 Task: Customize the font size and style of the Visual Studio Code editor.
Action: Mouse moved to (287, 241)
Screenshot: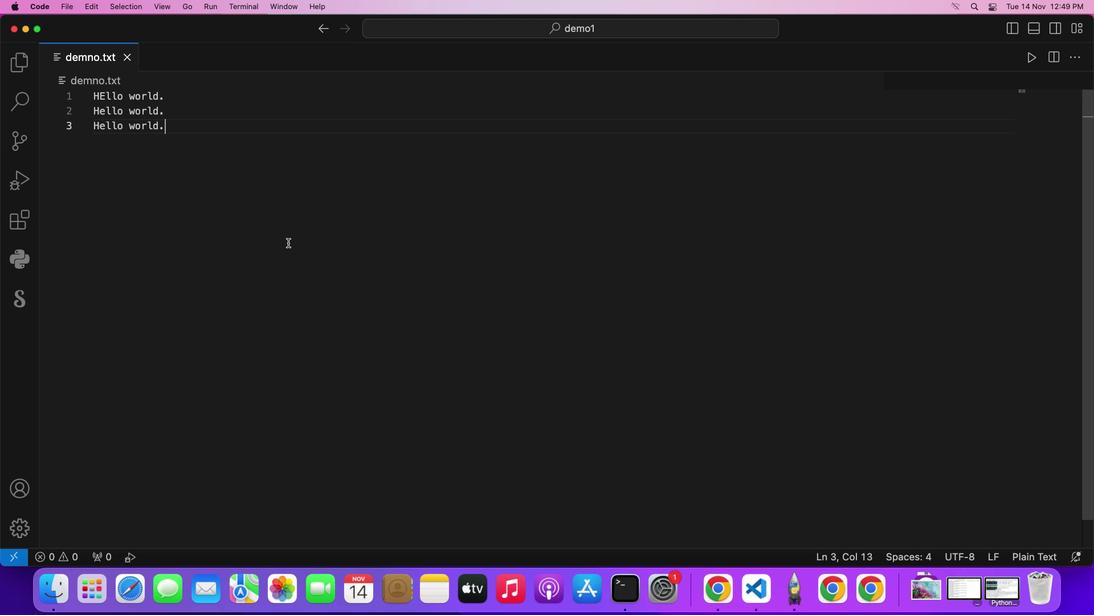 
Action: Mouse pressed left at (287, 241)
Screenshot: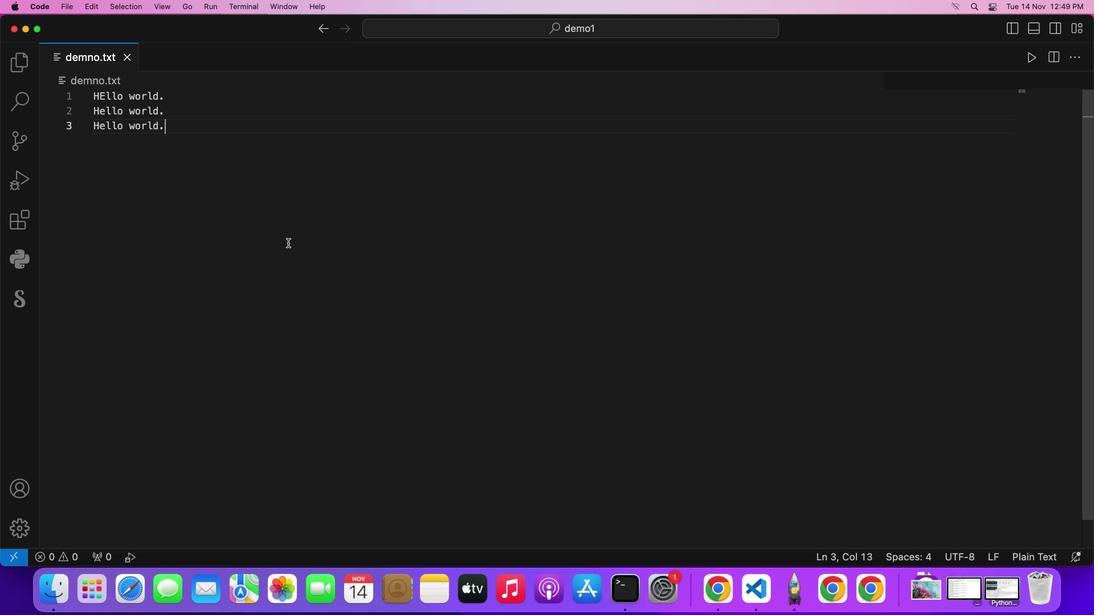 
Action: Mouse moved to (37, 3)
Screenshot: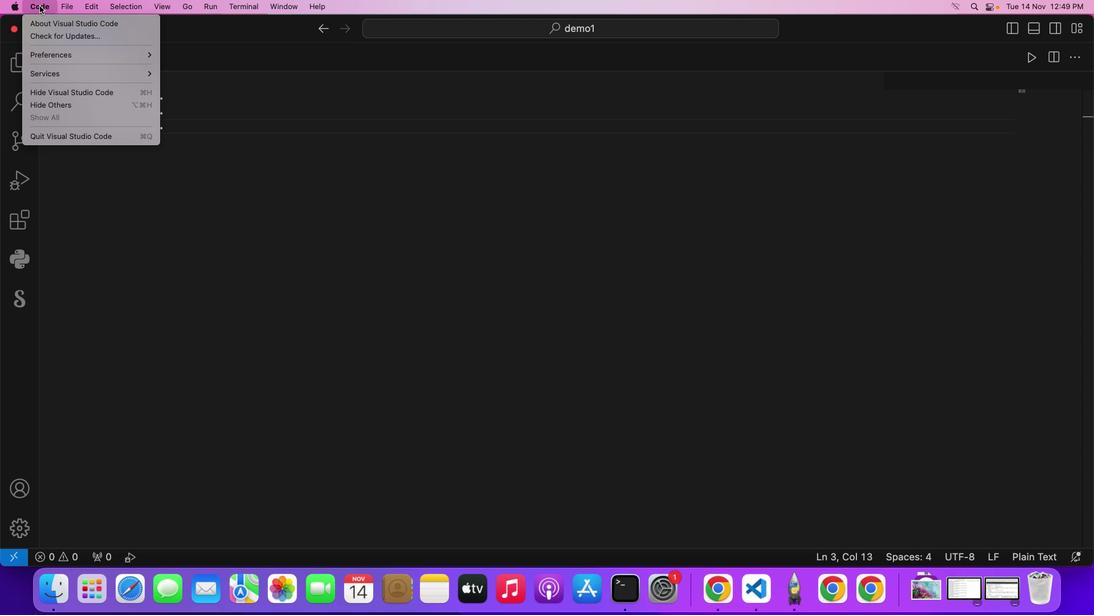 
Action: Mouse pressed left at (37, 3)
Screenshot: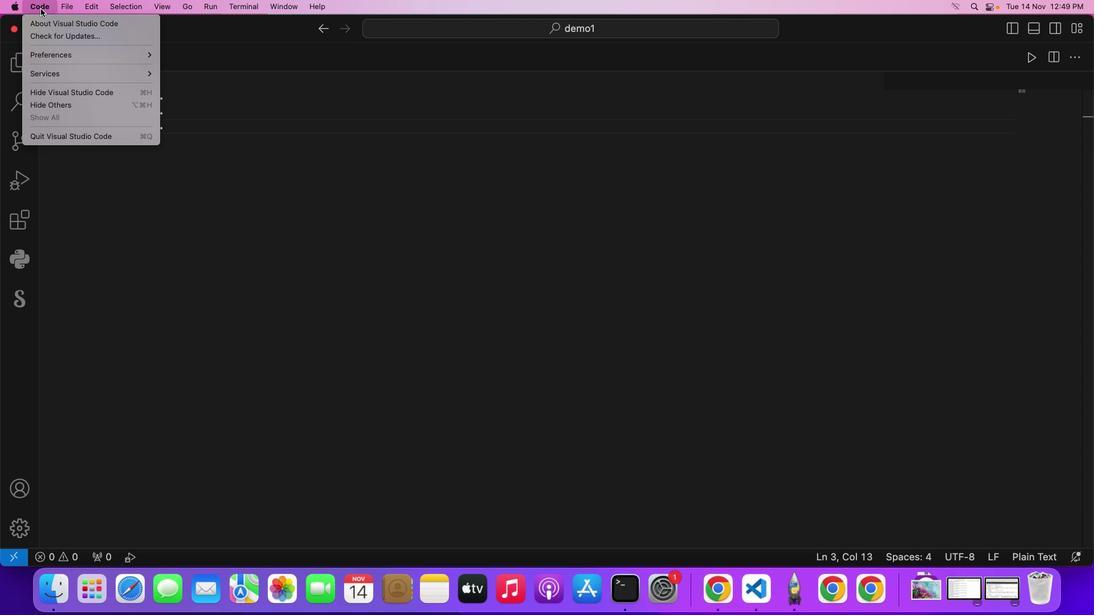 
Action: Mouse moved to (59, 53)
Screenshot: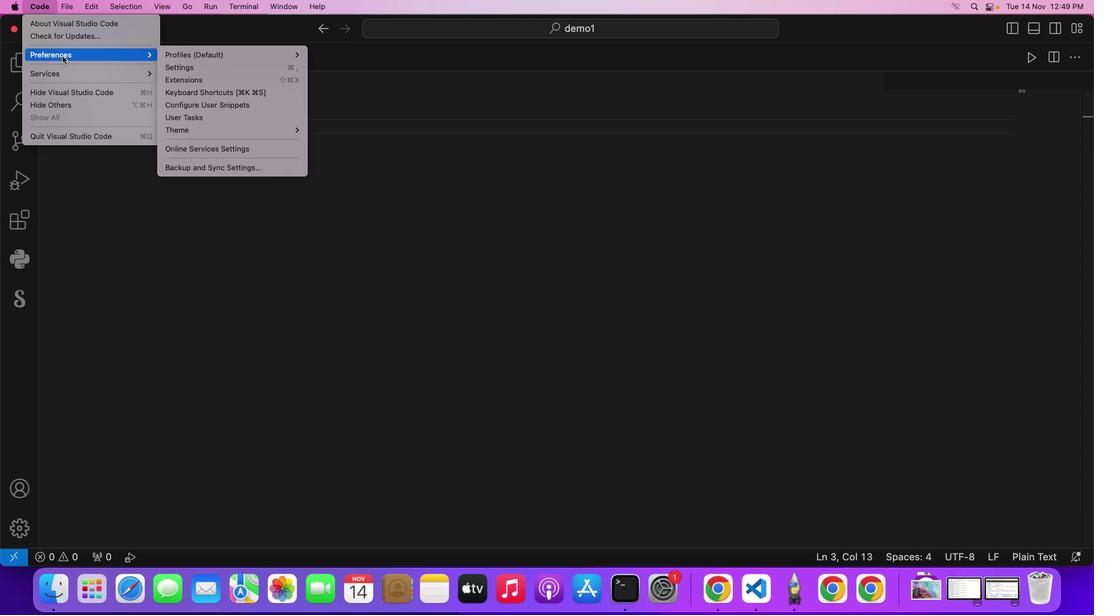 
Action: Mouse pressed left at (59, 53)
Screenshot: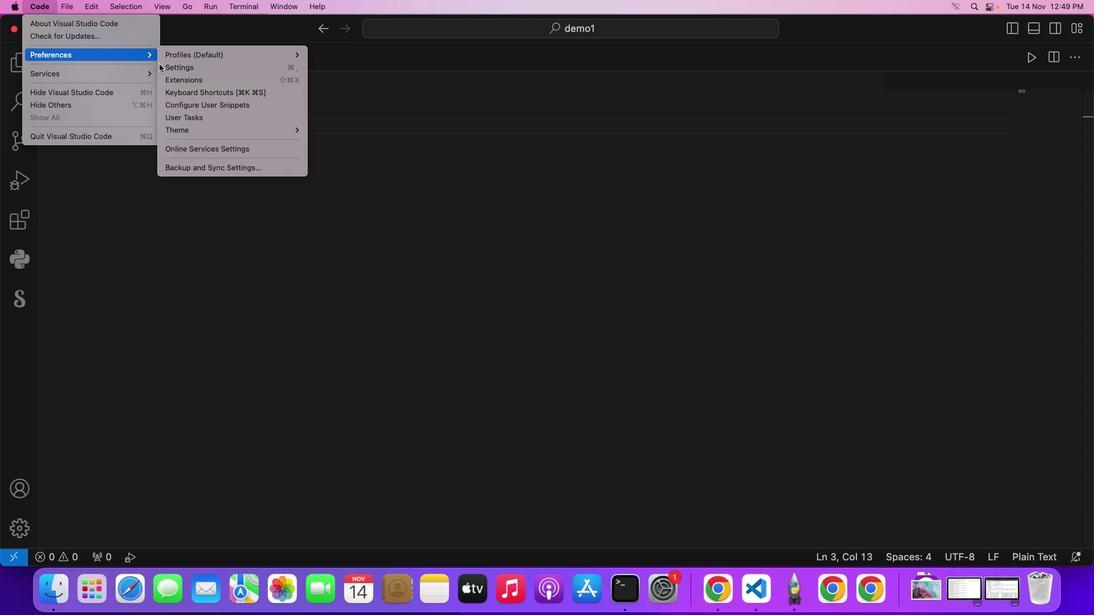 
Action: Mouse moved to (193, 65)
Screenshot: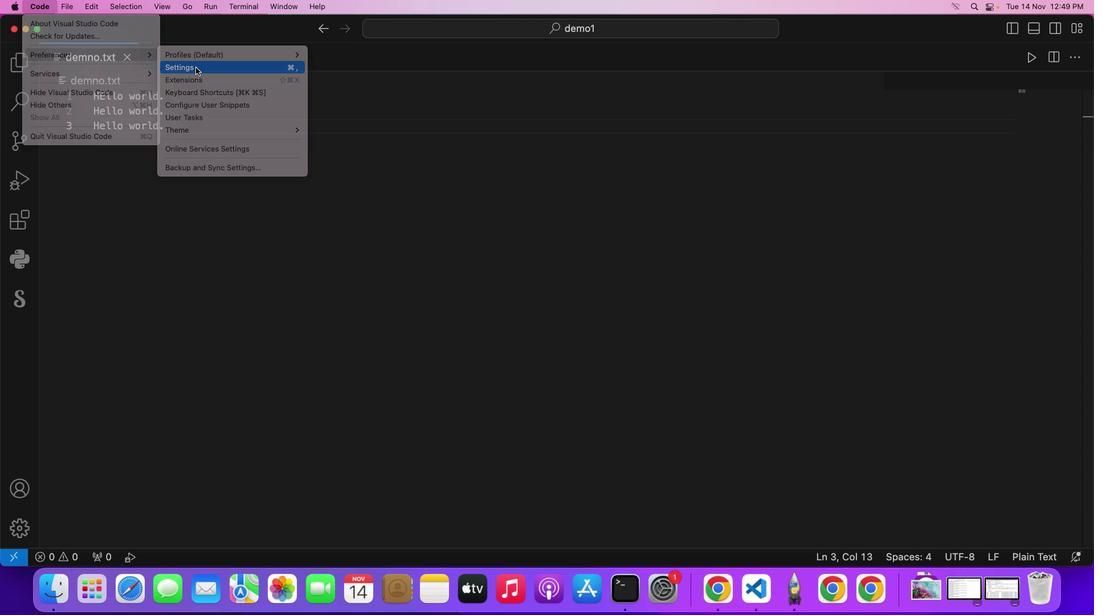 
Action: Mouse pressed left at (193, 65)
Screenshot: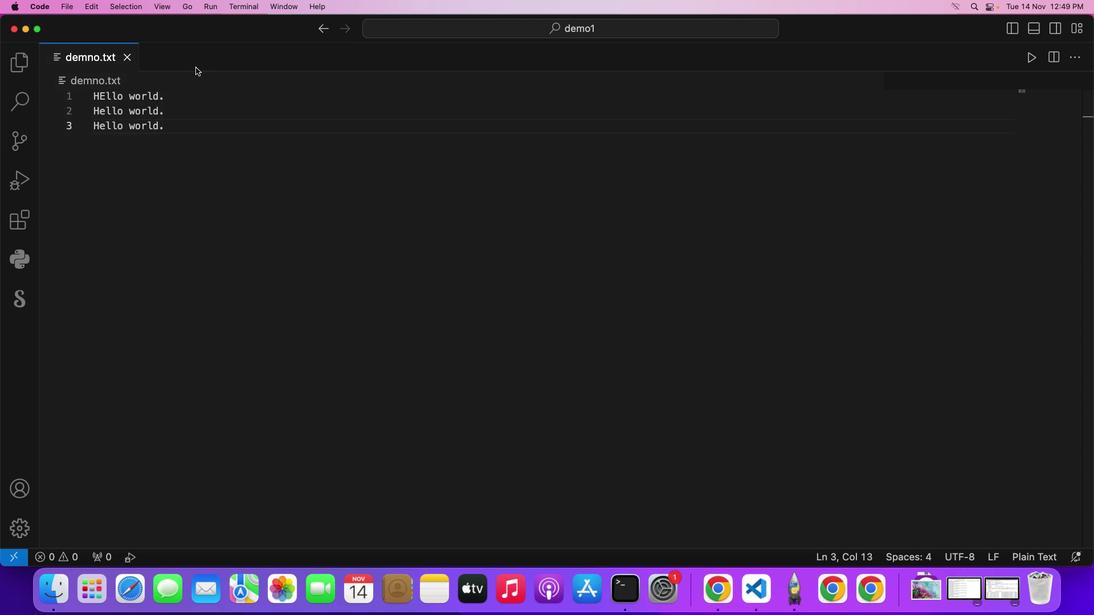 
Action: Mouse moved to (108, 173)
Screenshot: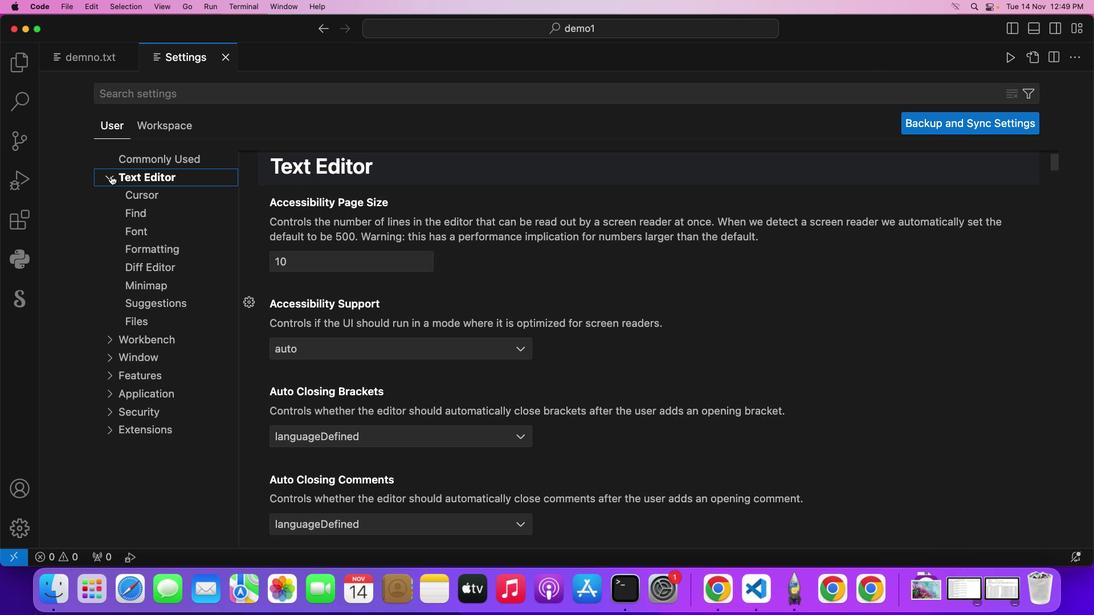 
Action: Mouse pressed left at (108, 173)
Screenshot: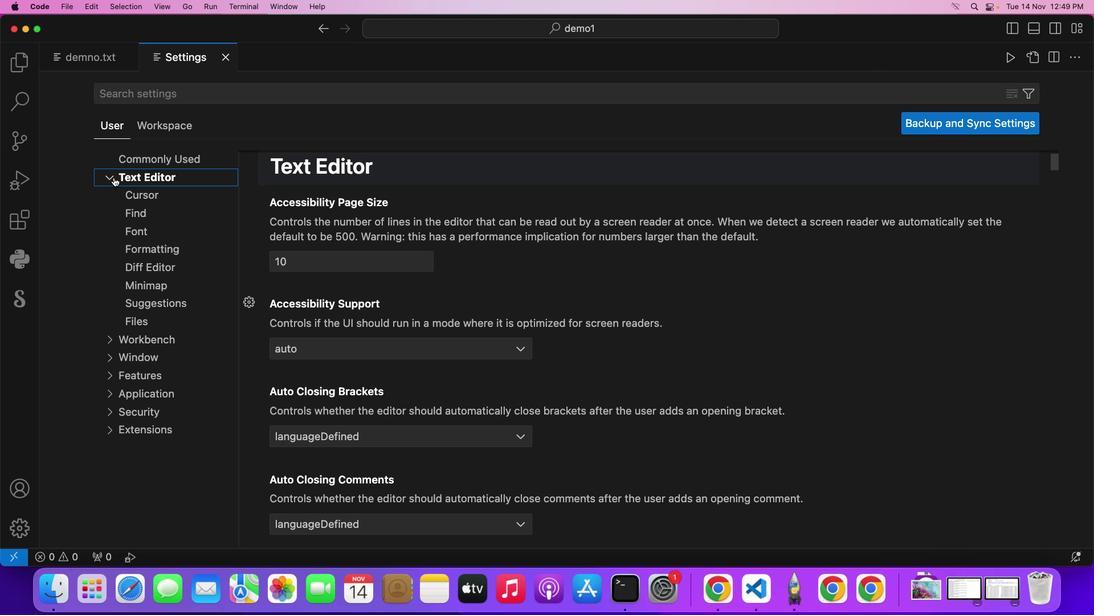 
Action: Mouse moved to (316, 240)
Screenshot: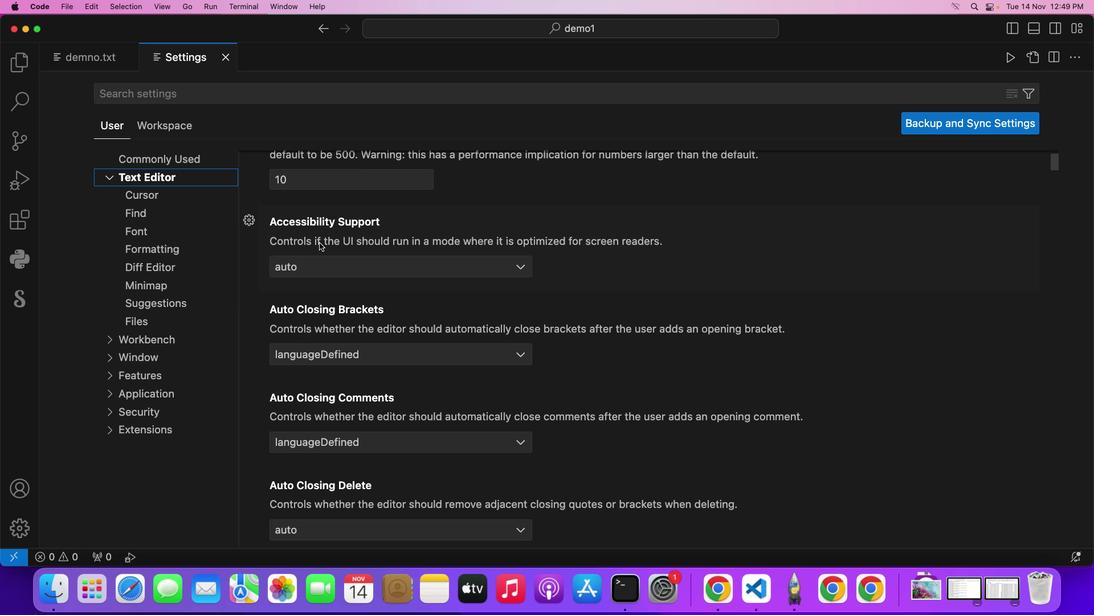
Action: Mouse scrolled (316, 240) with delta (-1, -2)
Screenshot: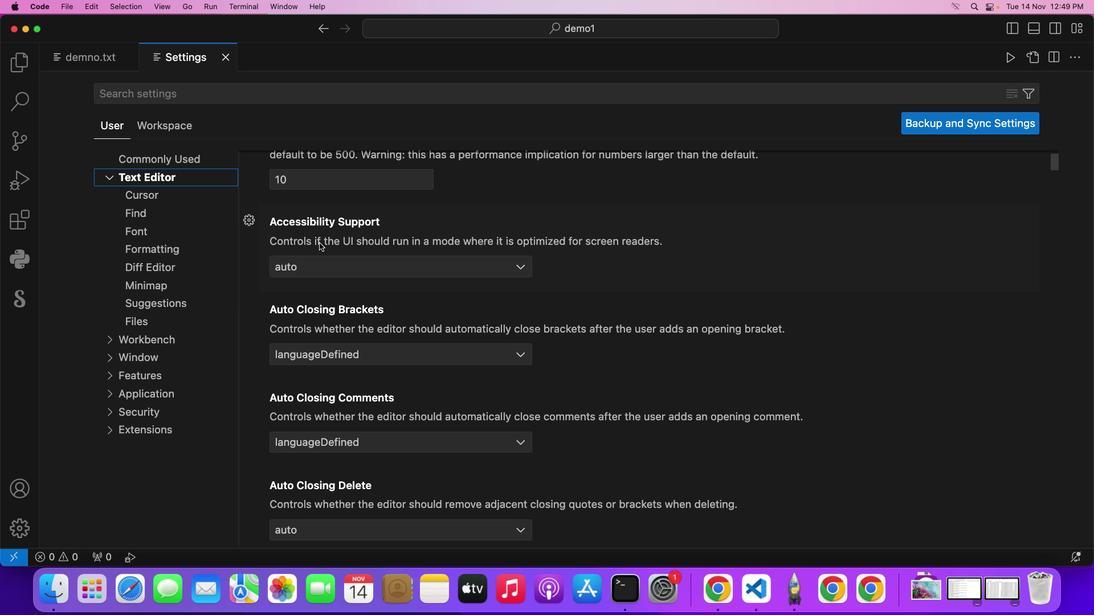 
Action: Mouse scrolled (316, 240) with delta (-1, -2)
Screenshot: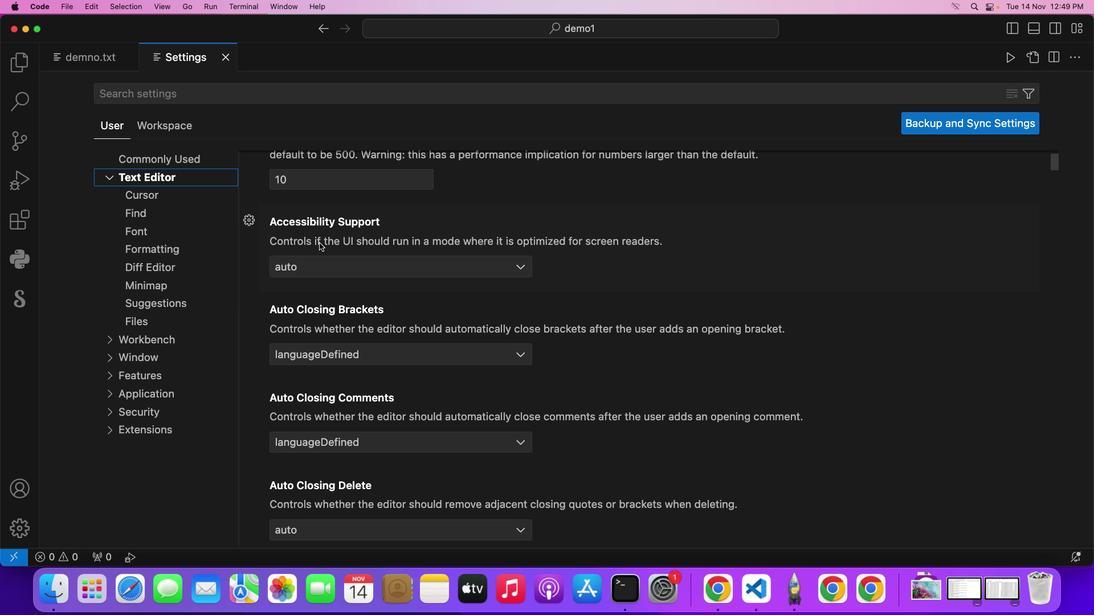 
Action: Mouse scrolled (316, 240) with delta (-1, -2)
Screenshot: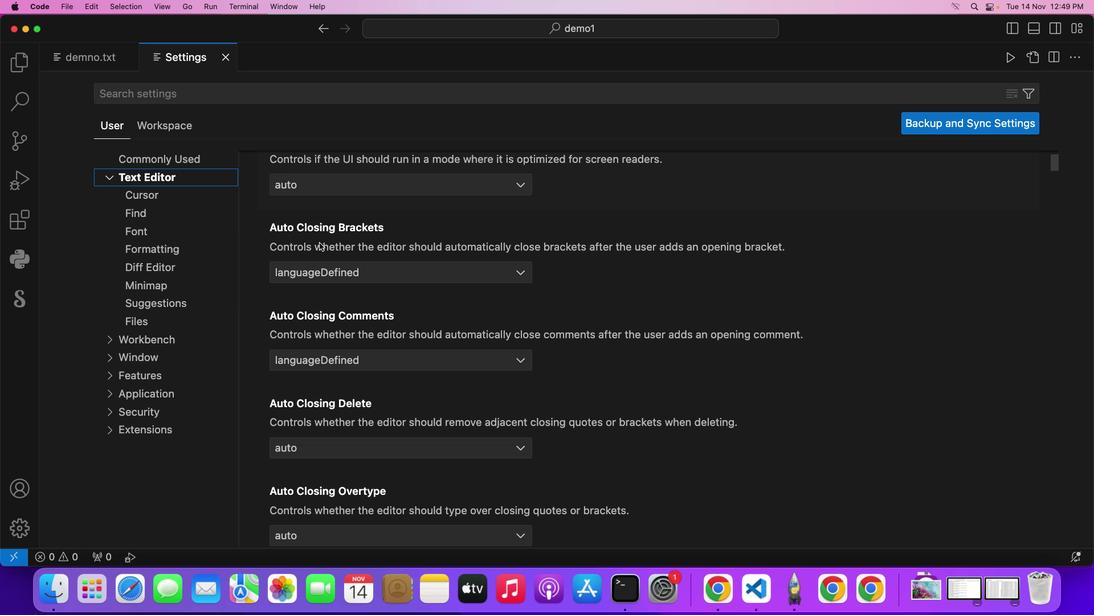 
Action: Mouse scrolled (316, 240) with delta (-1, -2)
Screenshot: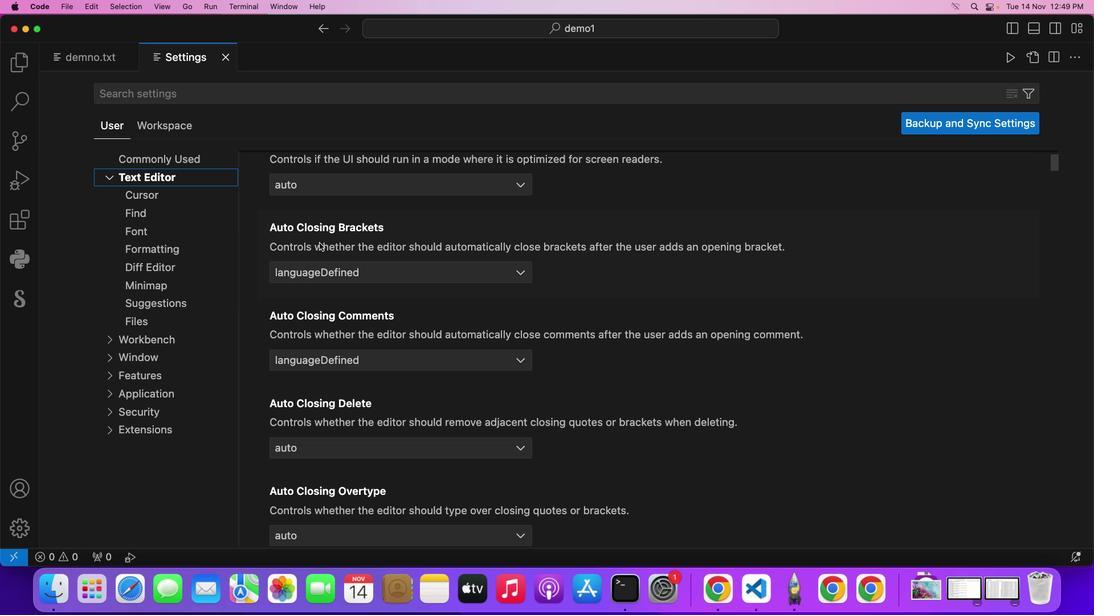 
Action: Mouse moved to (131, 232)
Screenshot: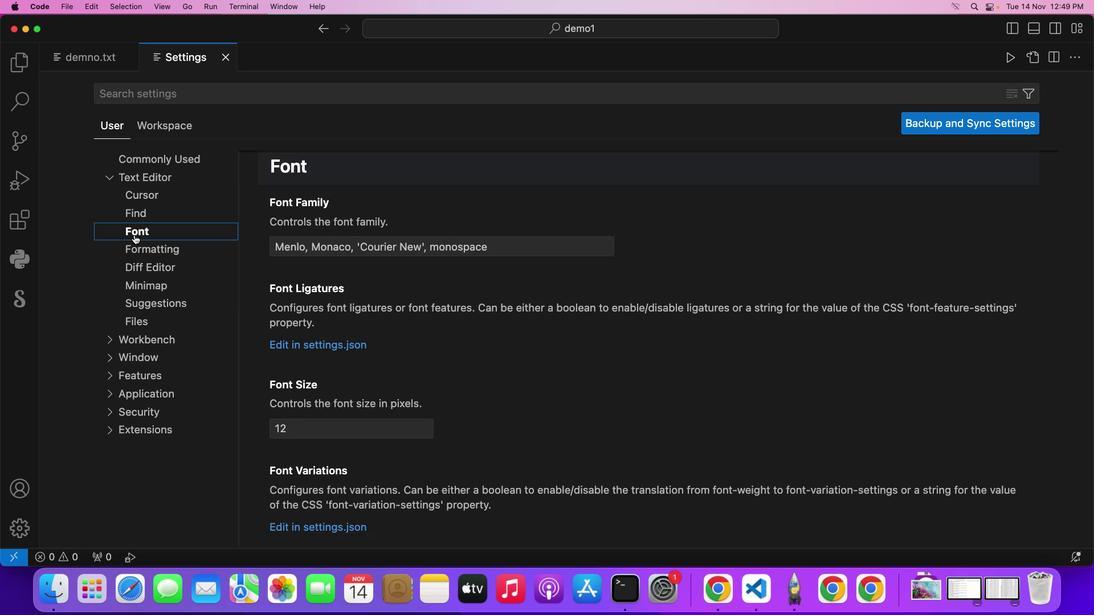
Action: Mouse pressed left at (131, 232)
Screenshot: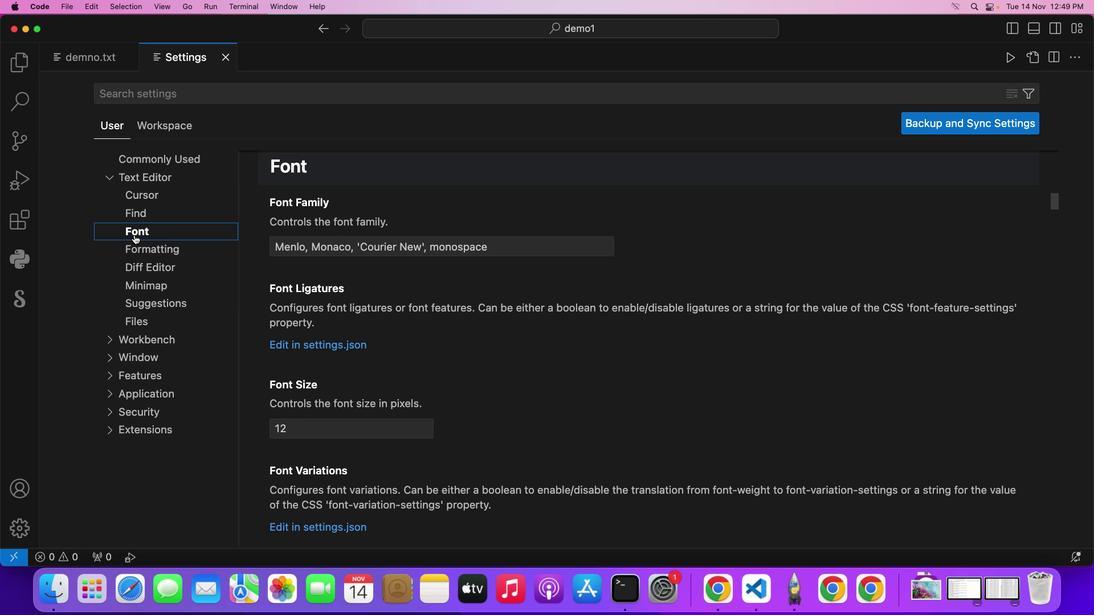 
Action: Mouse moved to (317, 428)
Screenshot: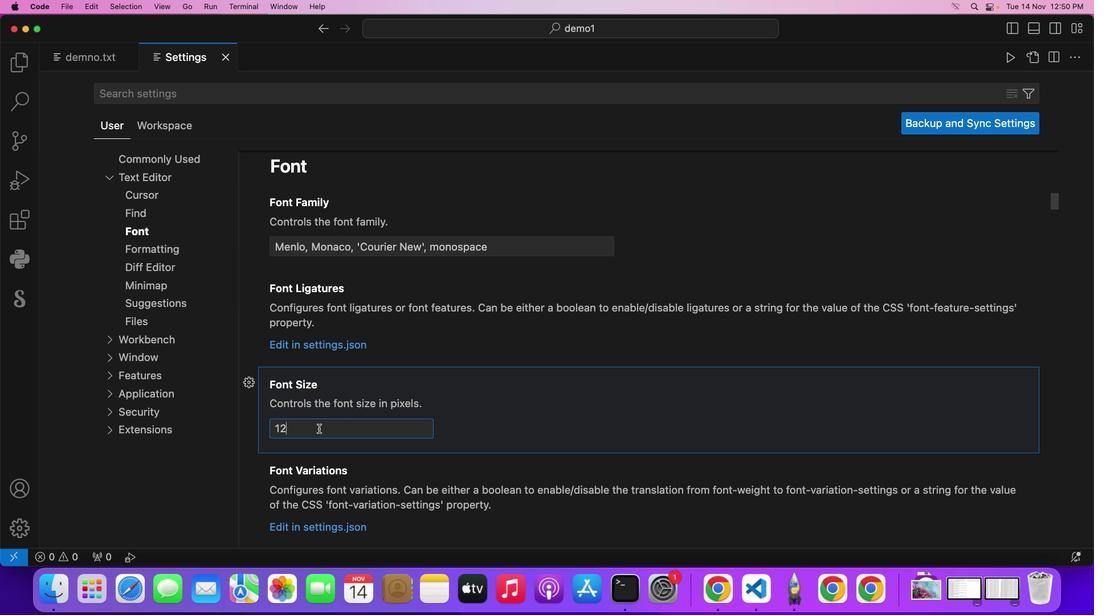 
Action: Mouse pressed left at (317, 428)
Screenshot: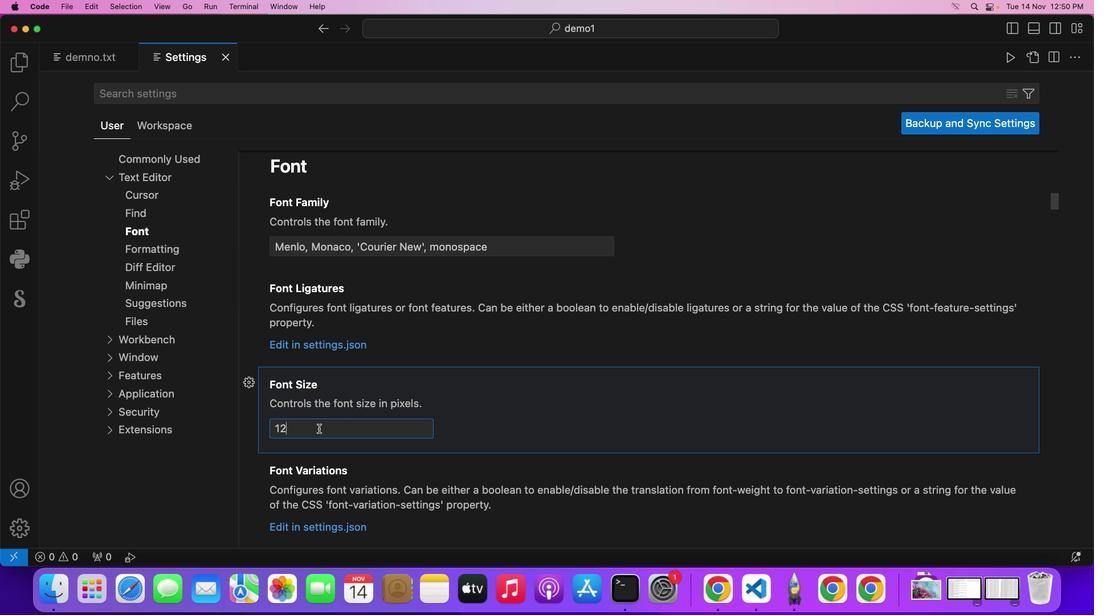 
Action: Mouse moved to (316, 426)
Screenshot: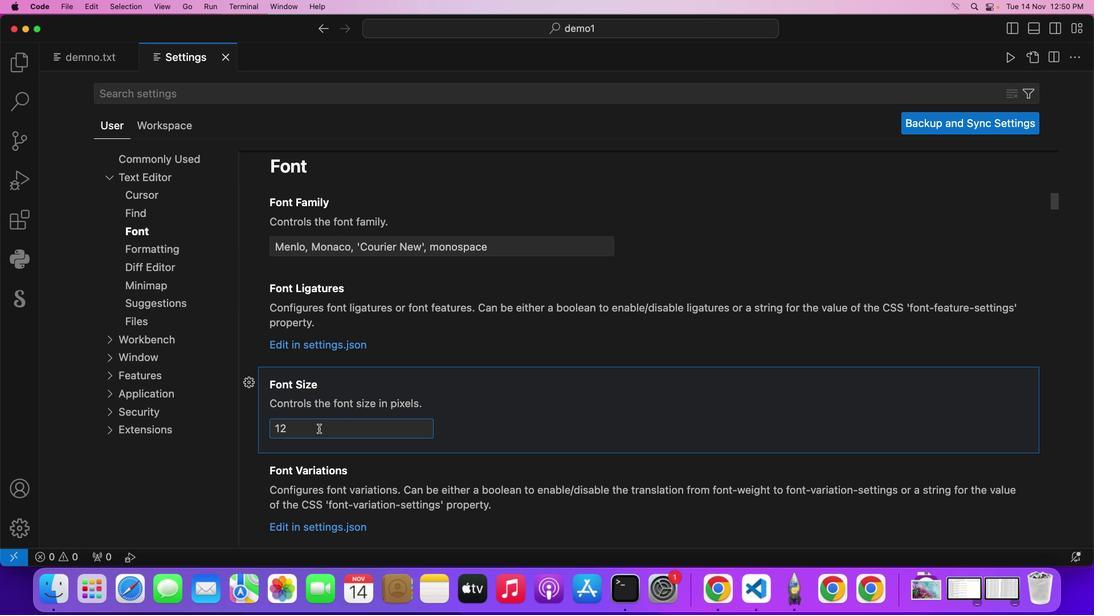 
Action: Key pressed Key.backspaceKey.backspace'2''0'
Screenshot: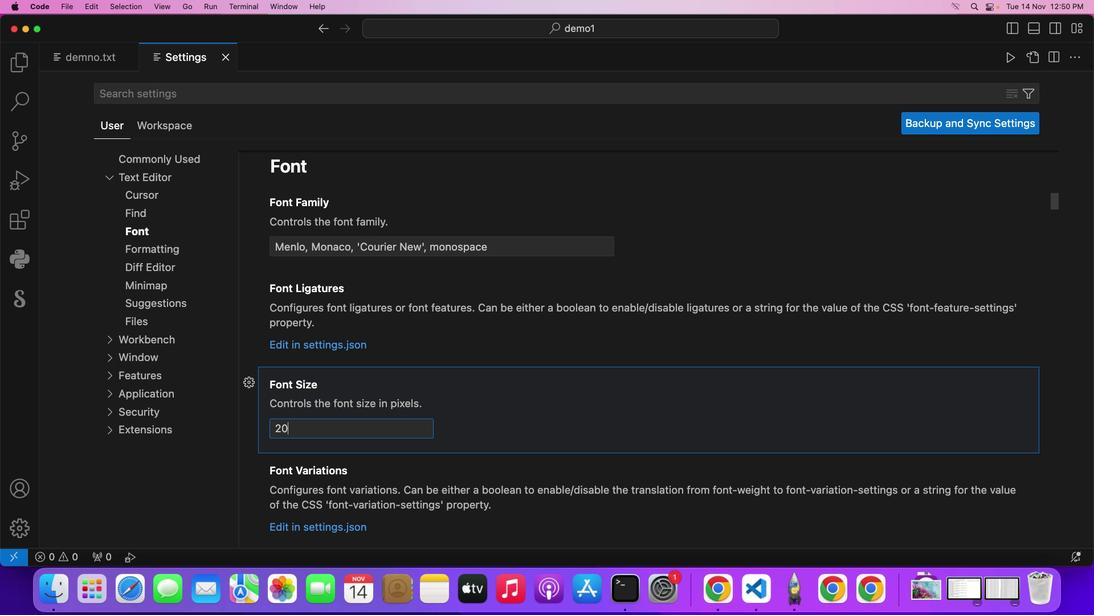 
Action: Mouse moved to (499, 248)
Screenshot: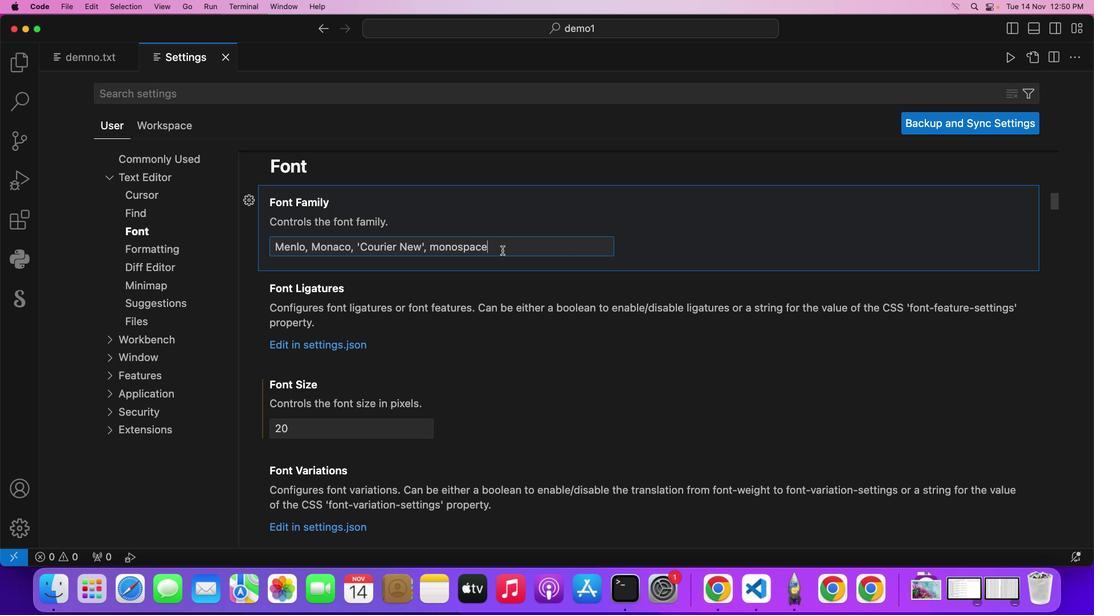 
Action: Mouse pressed left at (499, 248)
Screenshot: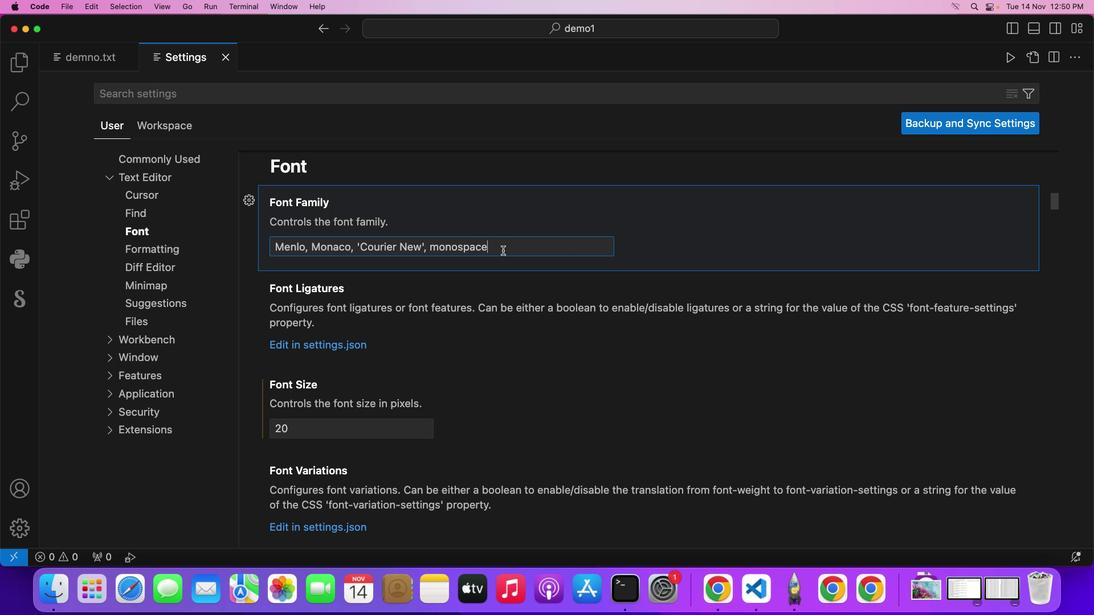 
Action: Mouse moved to (515, 276)
Screenshot: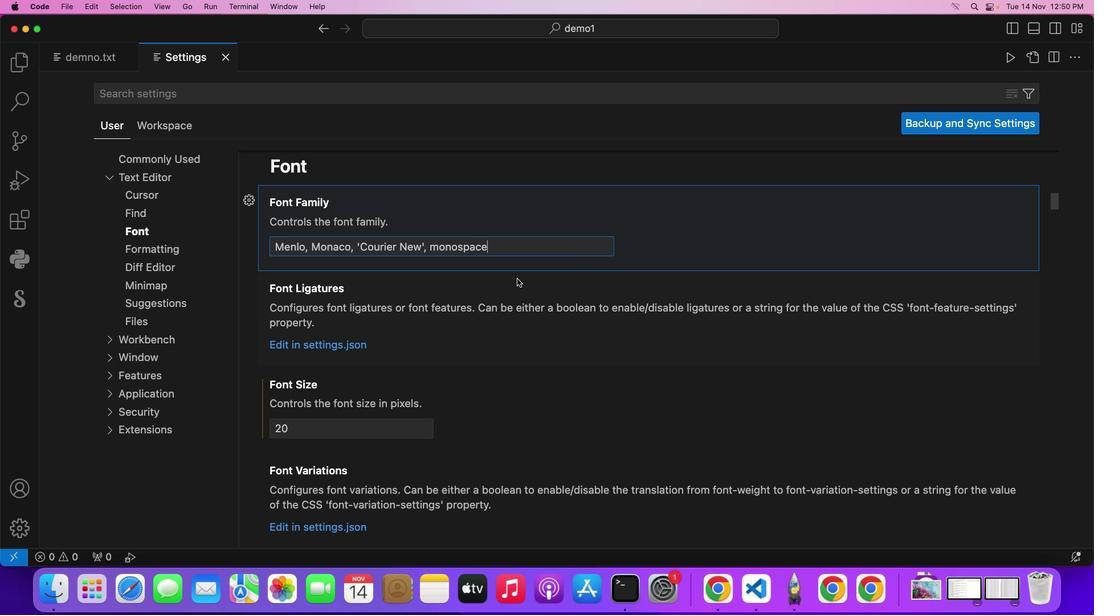 
Action: Key pressed ','Key.spaceKey.shift_r'M''a'Key.backspace'e''n''l''o'
Screenshot: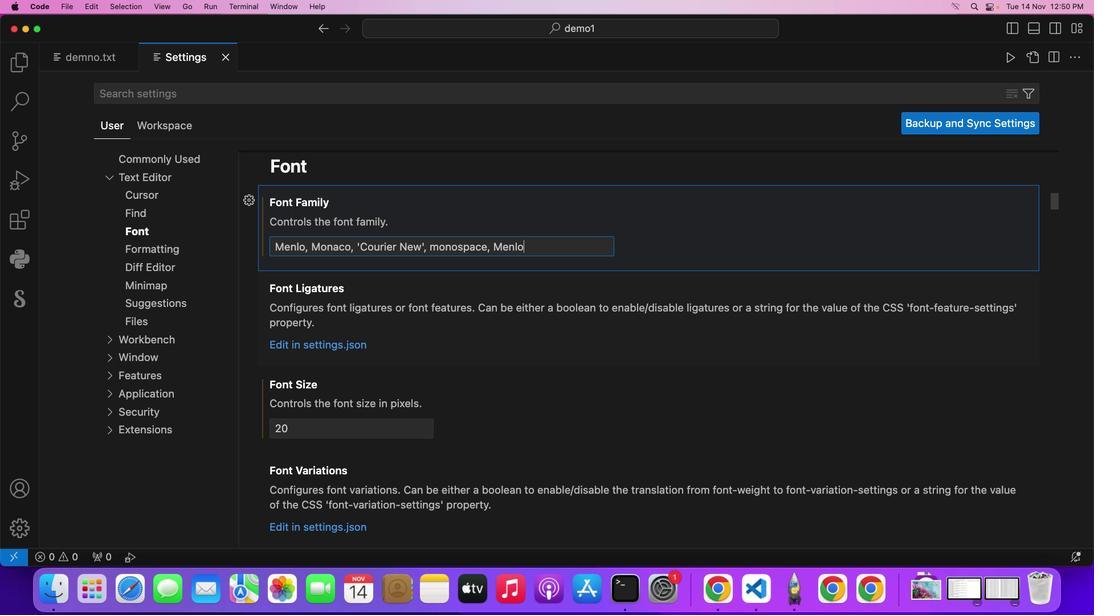 
Action: Mouse moved to (617, 213)
Screenshot: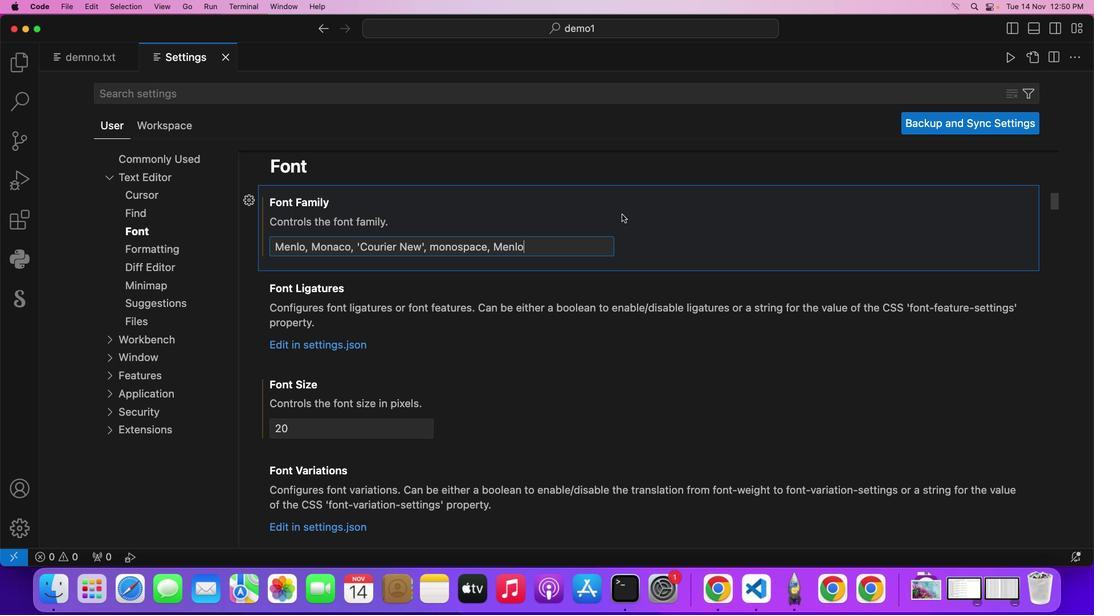 
Action: Key pressed Key.cmd
Screenshot: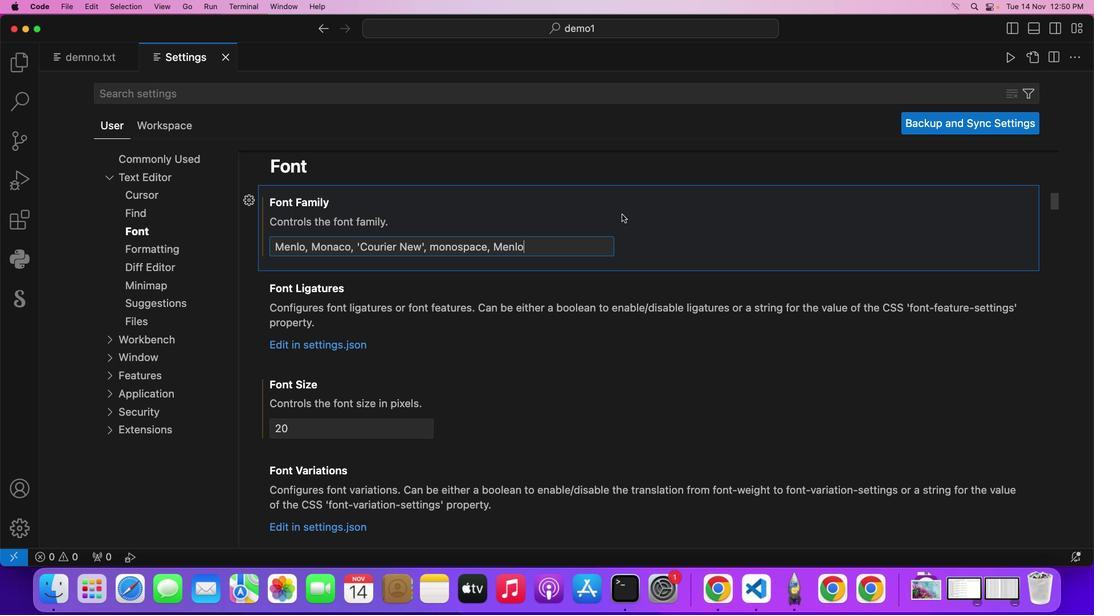 
Action: Mouse moved to (619, 212)
Screenshot: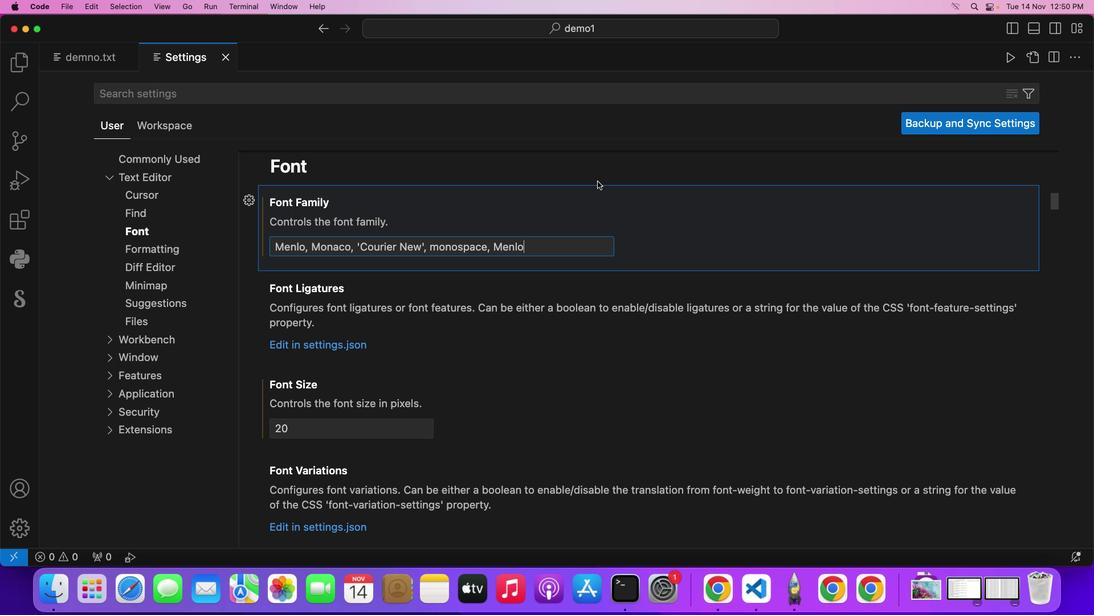 
Action: Key pressed 's'
Screenshot: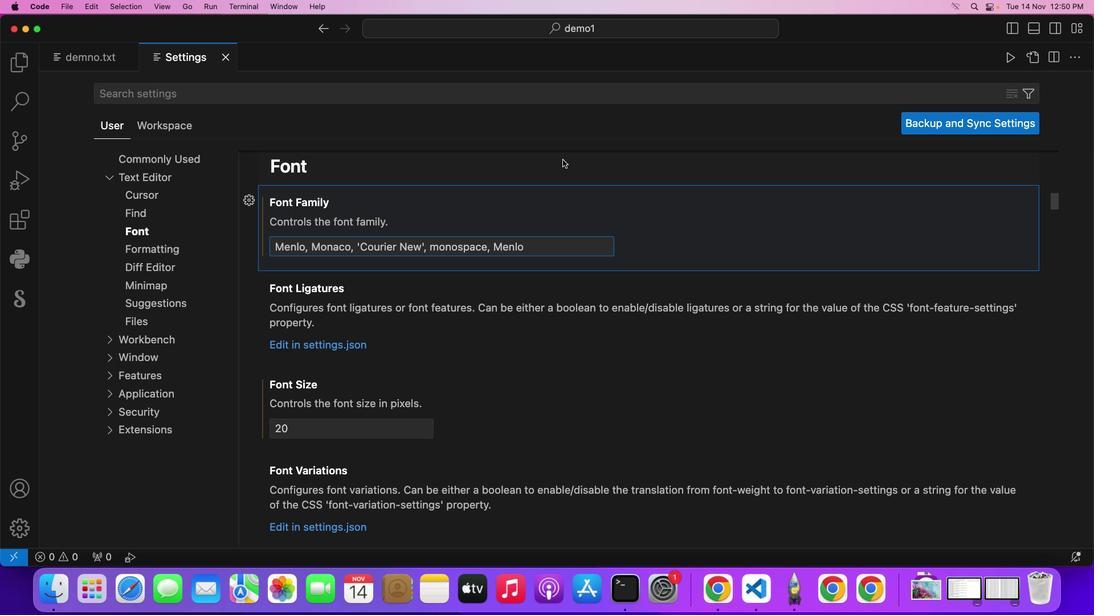 
Action: Mouse moved to (223, 57)
Screenshot: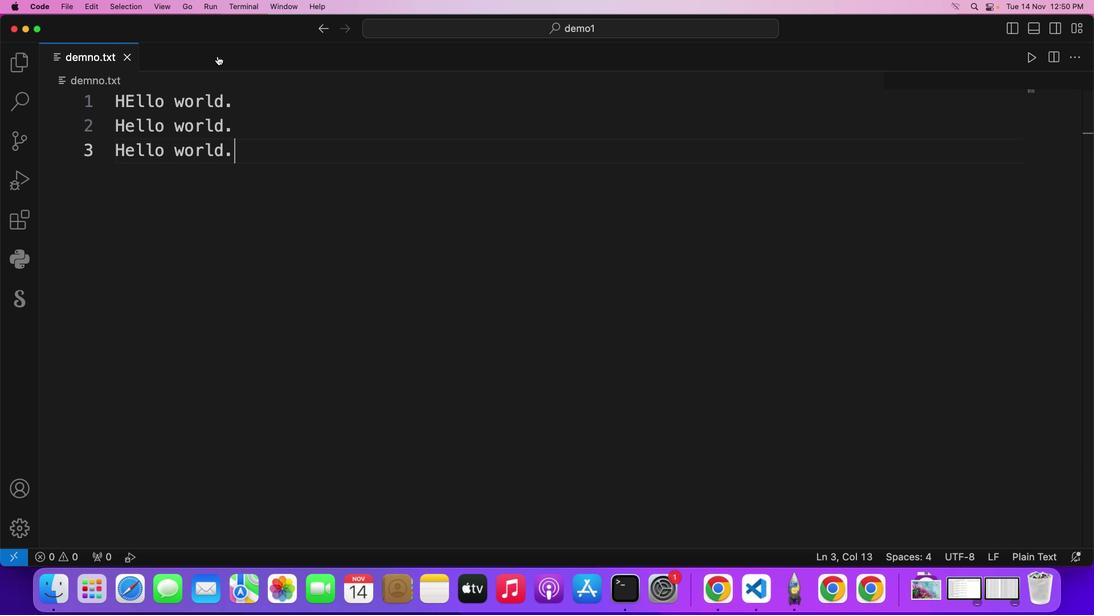 
Action: Mouse pressed left at (223, 57)
Screenshot: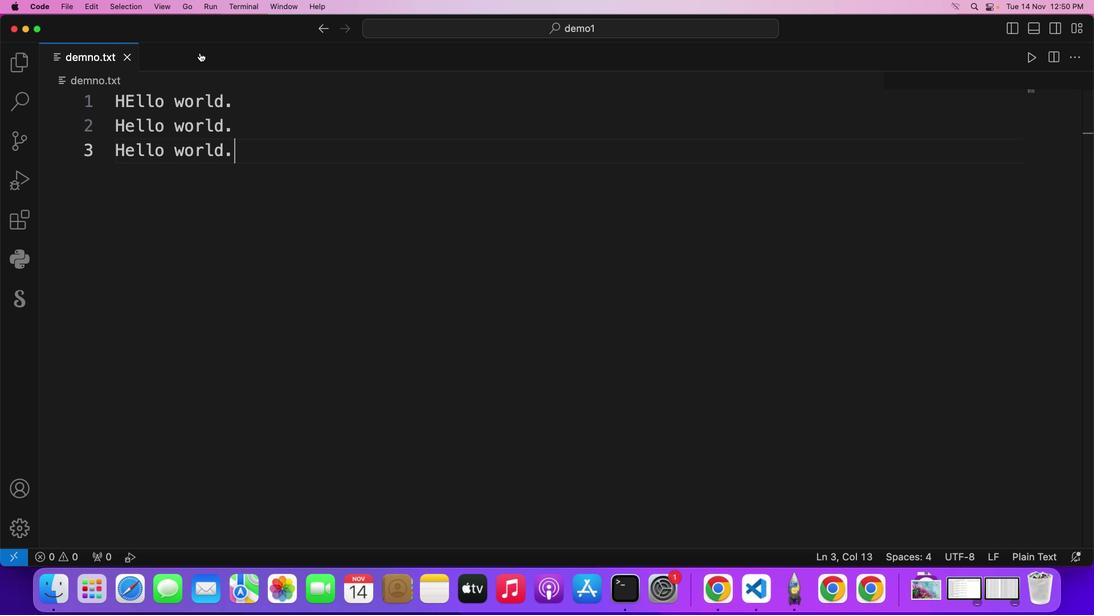 
Action: Mouse moved to (196, 113)
Screenshot: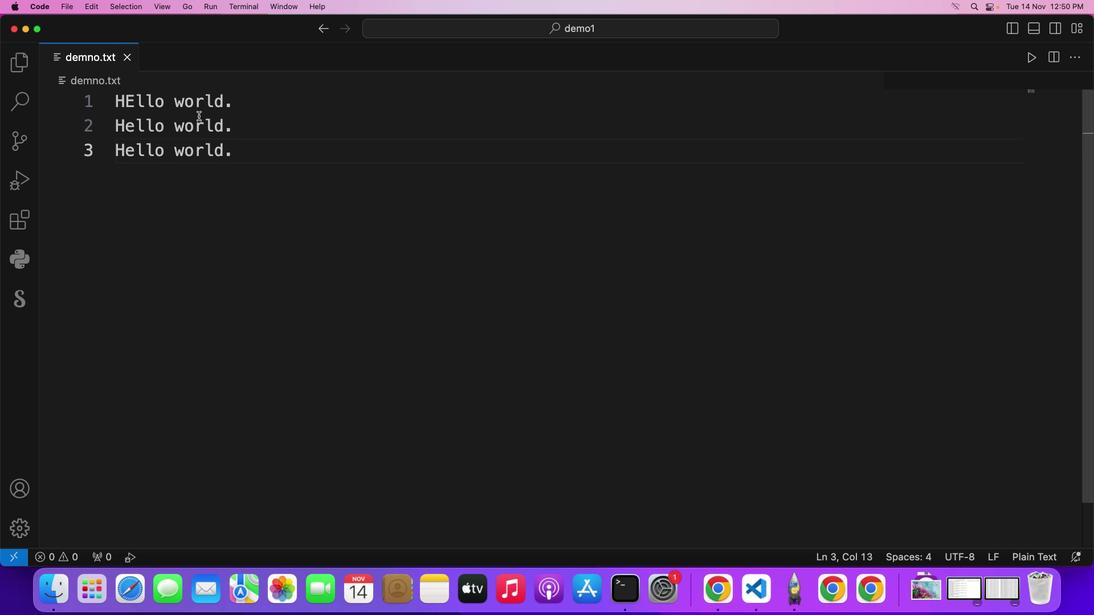 
Action: Key pressed Key.f7
Screenshot: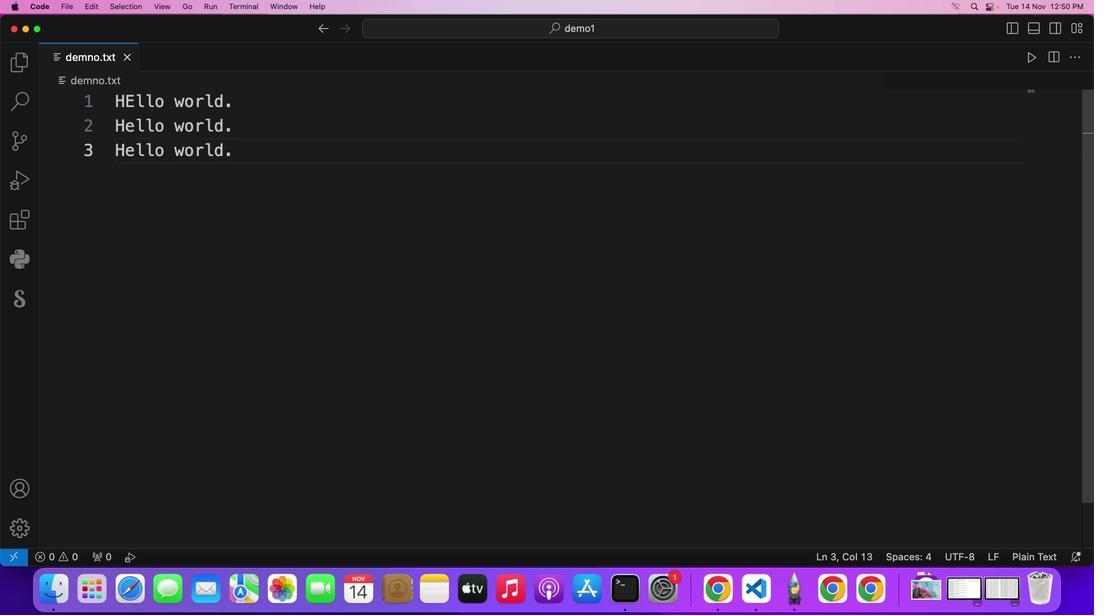 
